 Task: In the  document Nanotechnologyplan.txt change page color to  'Light Brown'. Insert watermark  'Do not copy ' Apply Font Style in watermark Lexend
Action: Mouse moved to (44, 57)
Screenshot: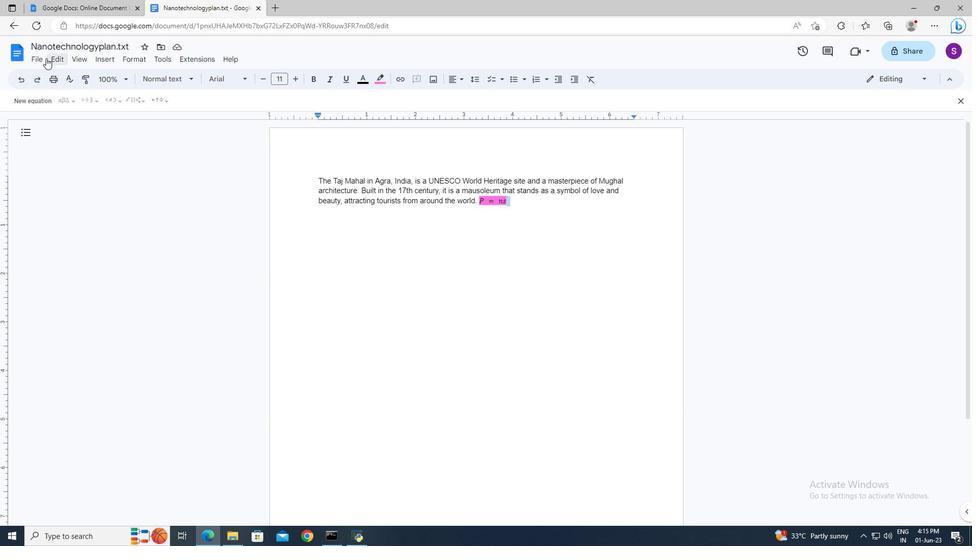 
Action: Mouse pressed left at (44, 57)
Screenshot: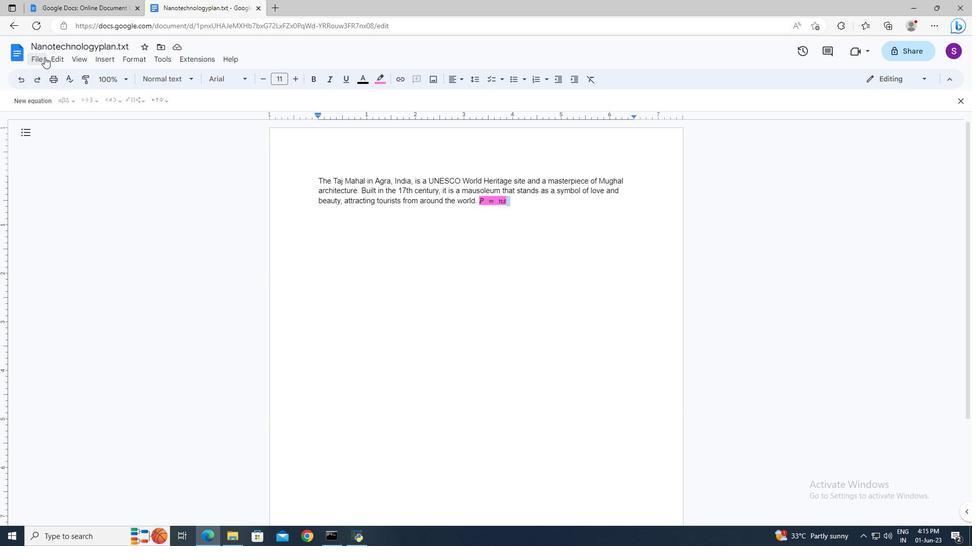 
Action: Mouse moved to (81, 331)
Screenshot: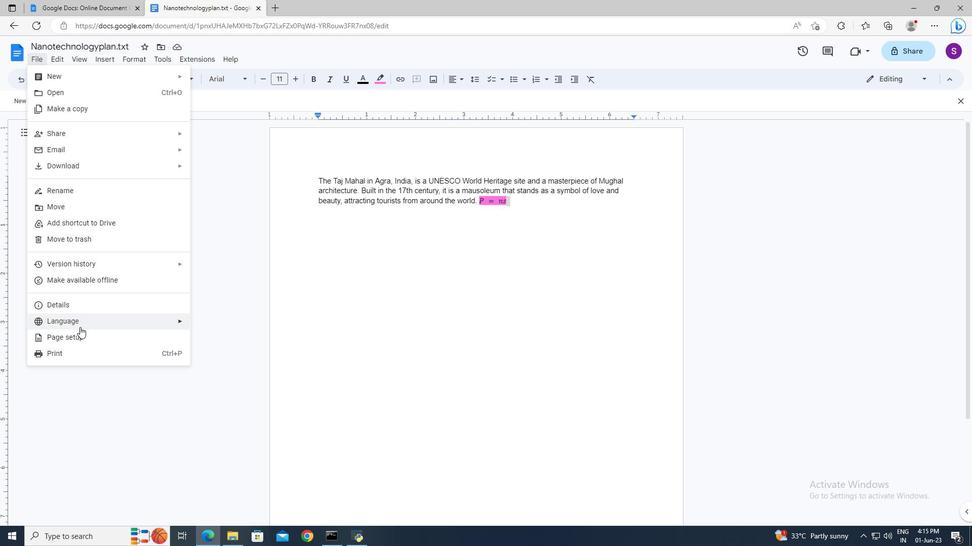 
Action: Mouse pressed left at (81, 331)
Screenshot: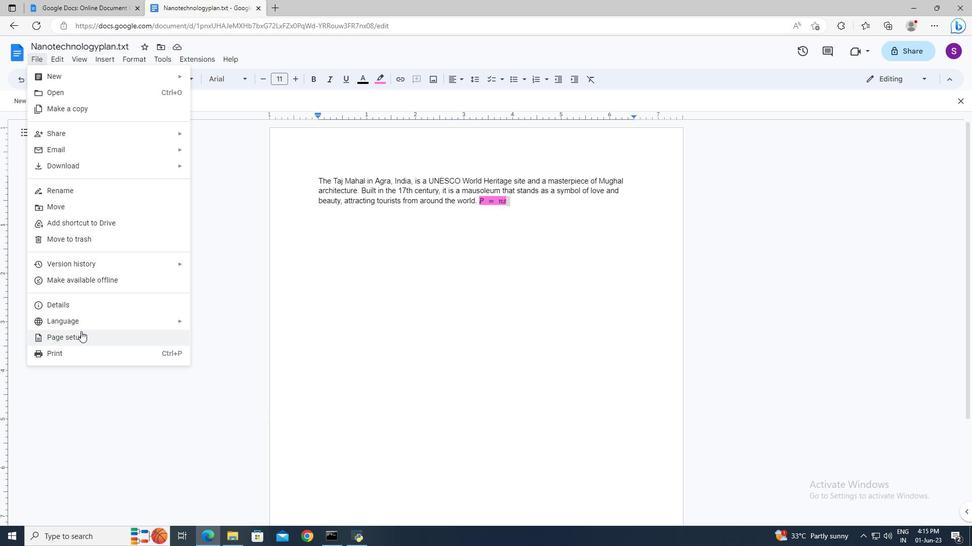 
Action: Mouse moved to (404, 233)
Screenshot: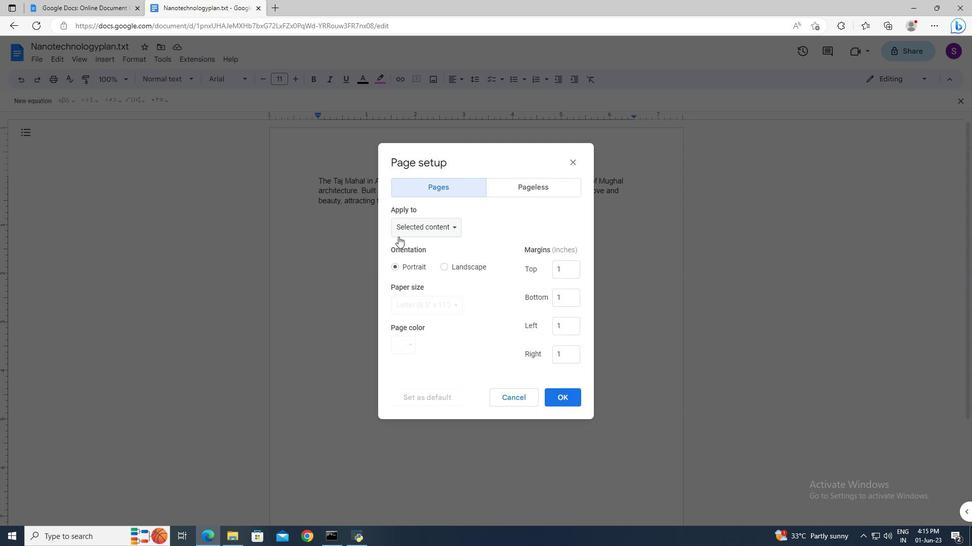 
Action: Mouse pressed left at (404, 233)
Screenshot: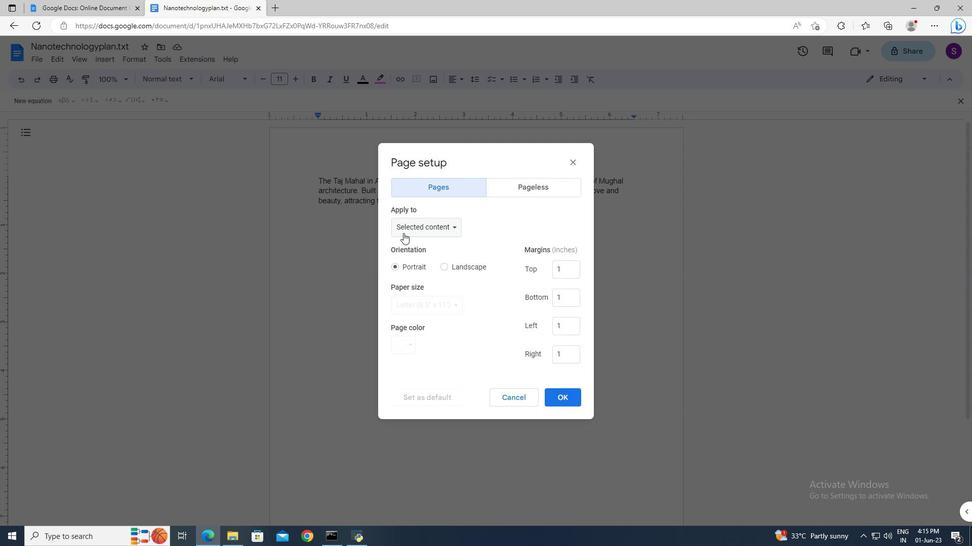 
Action: Mouse moved to (410, 213)
Screenshot: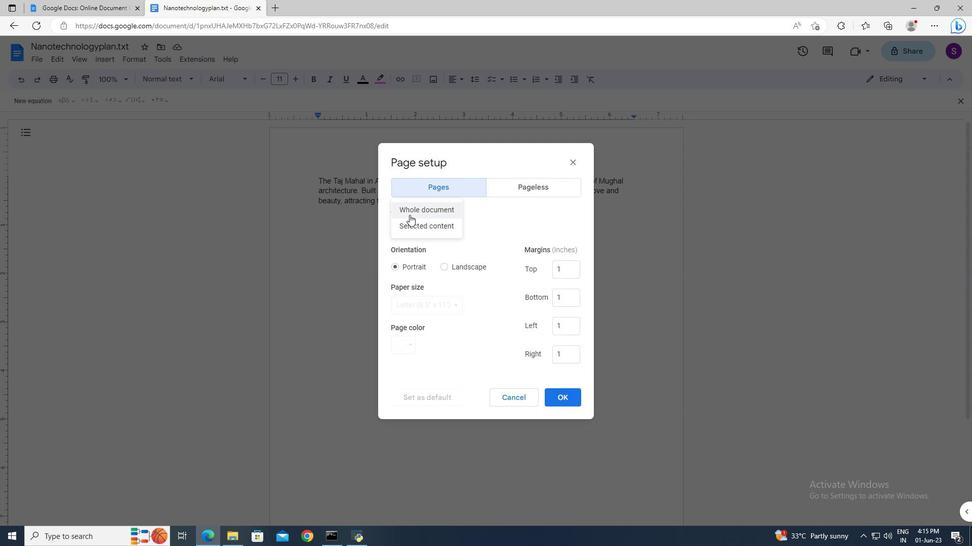 
Action: Mouse pressed left at (410, 213)
Screenshot: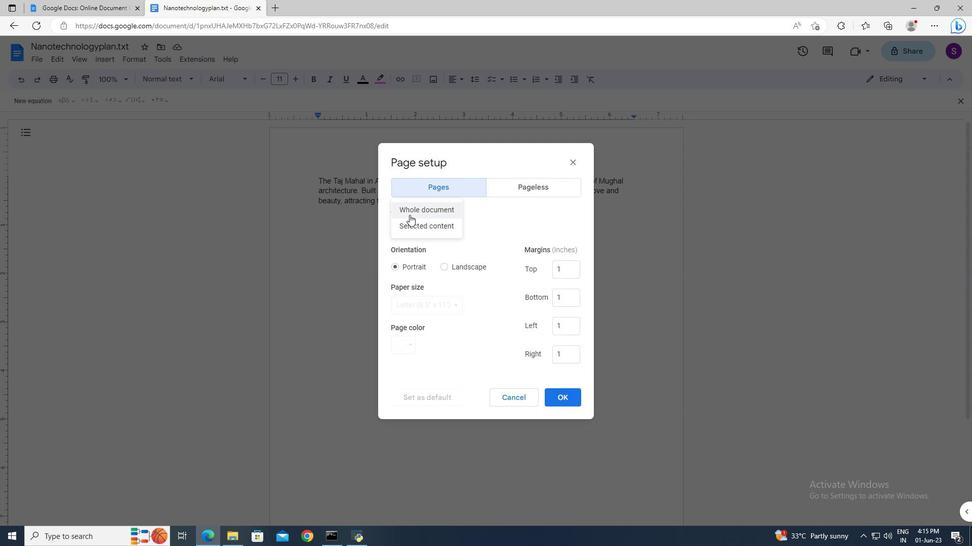 
Action: Mouse moved to (413, 337)
Screenshot: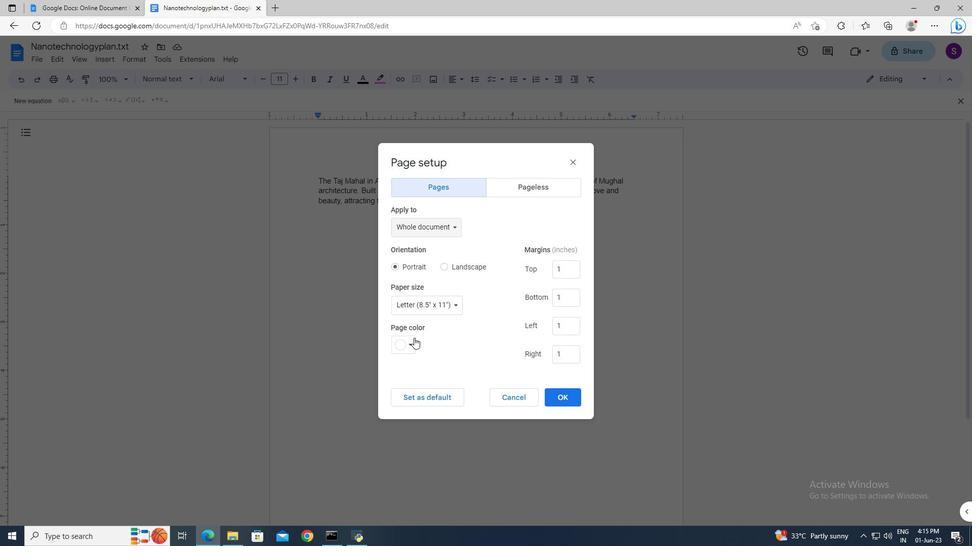 
Action: Mouse pressed left at (413, 337)
Screenshot: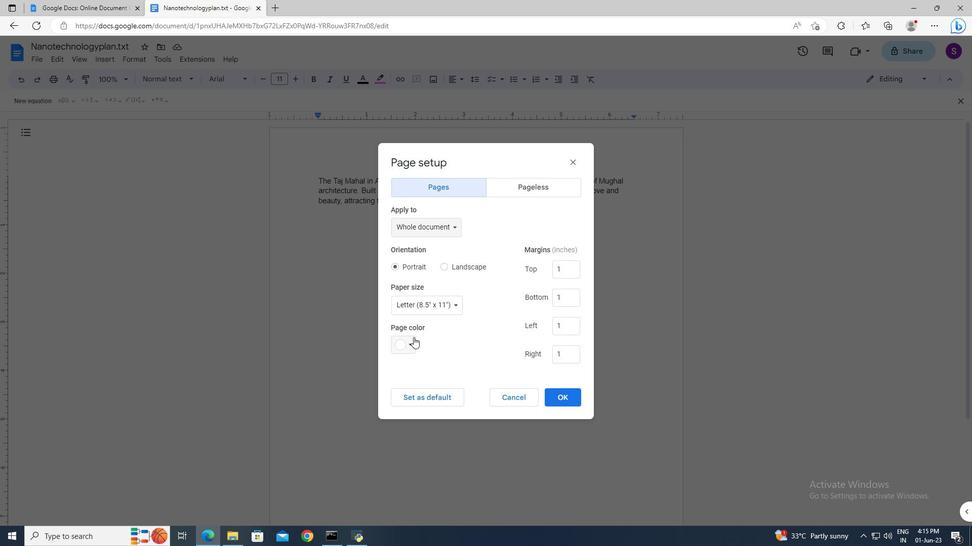 
Action: Mouse moved to (423, 429)
Screenshot: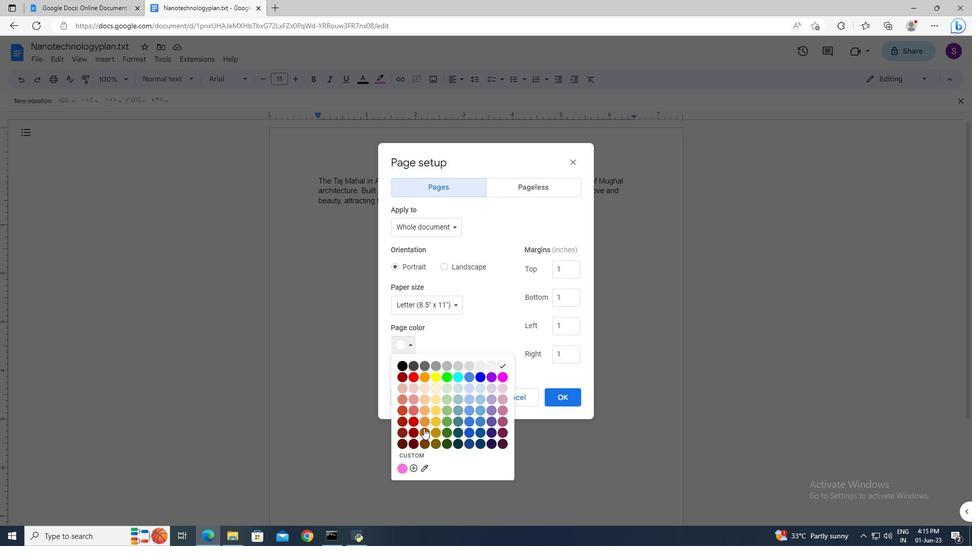 
Action: Mouse pressed left at (423, 429)
Screenshot: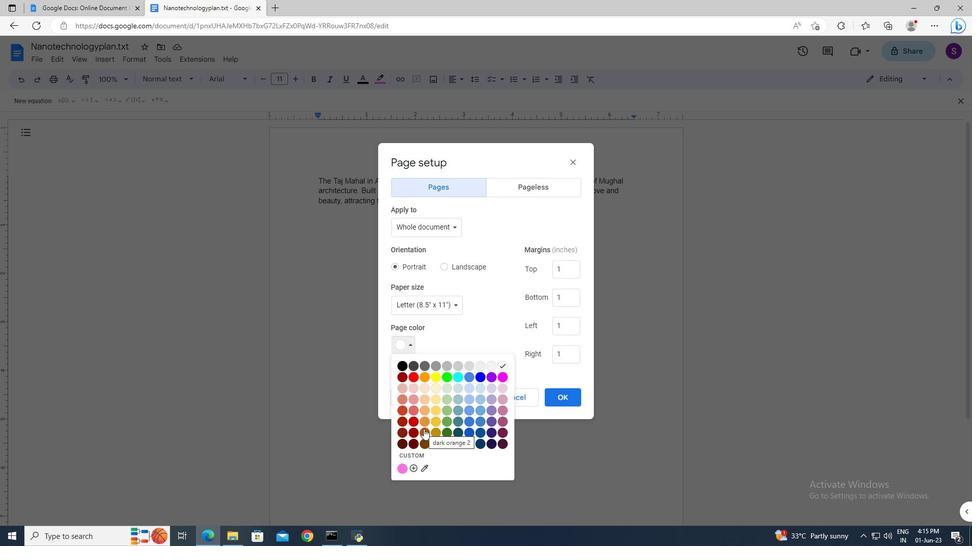 
Action: Mouse moved to (559, 396)
Screenshot: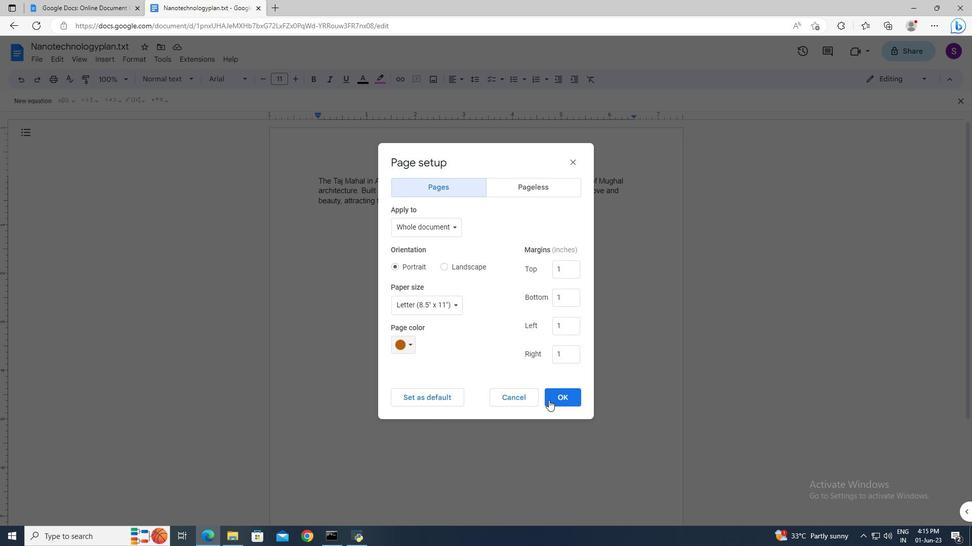 
Action: Mouse pressed left at (559, 396)
Screenshot: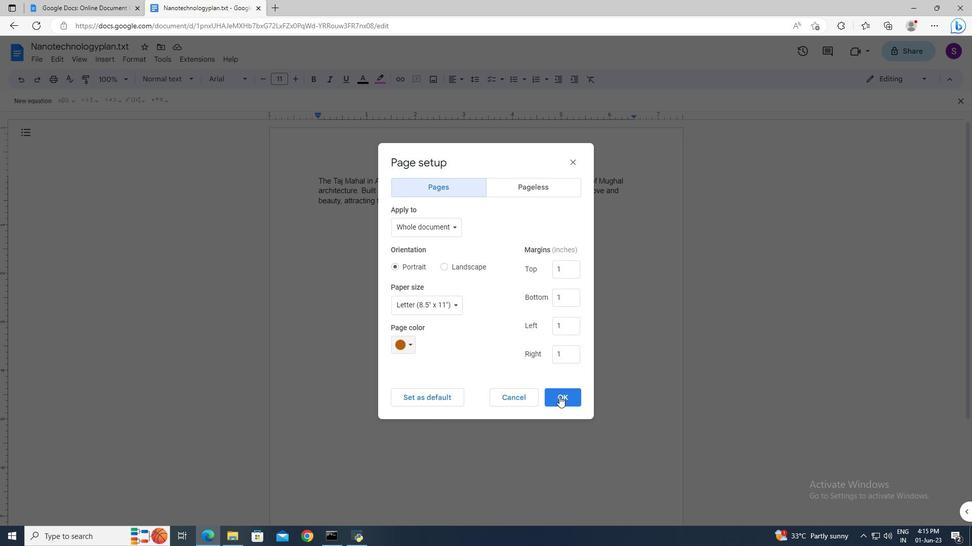 
Action: Mouse moved to (463, 310)
Screenshot: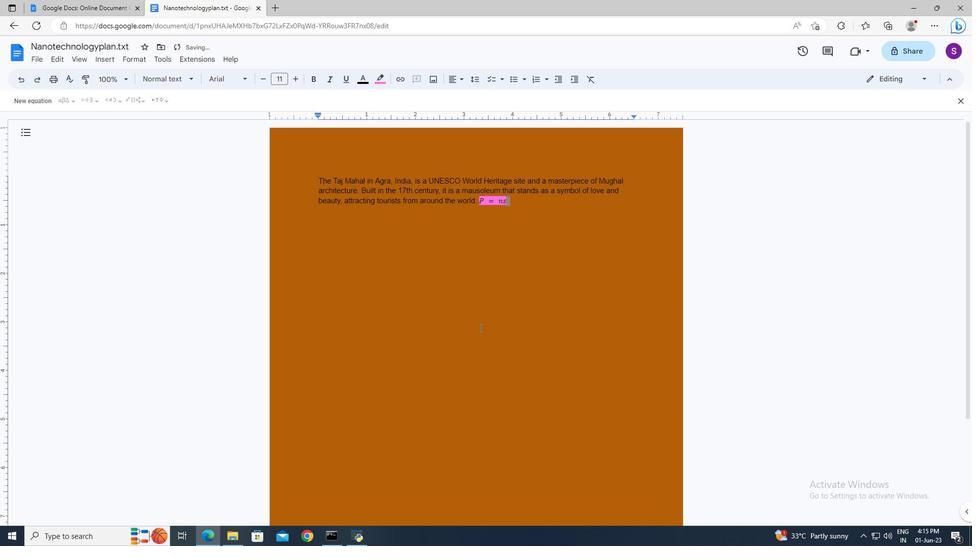 
Action: Mouse pressed left at (463, 310)
Screenshot: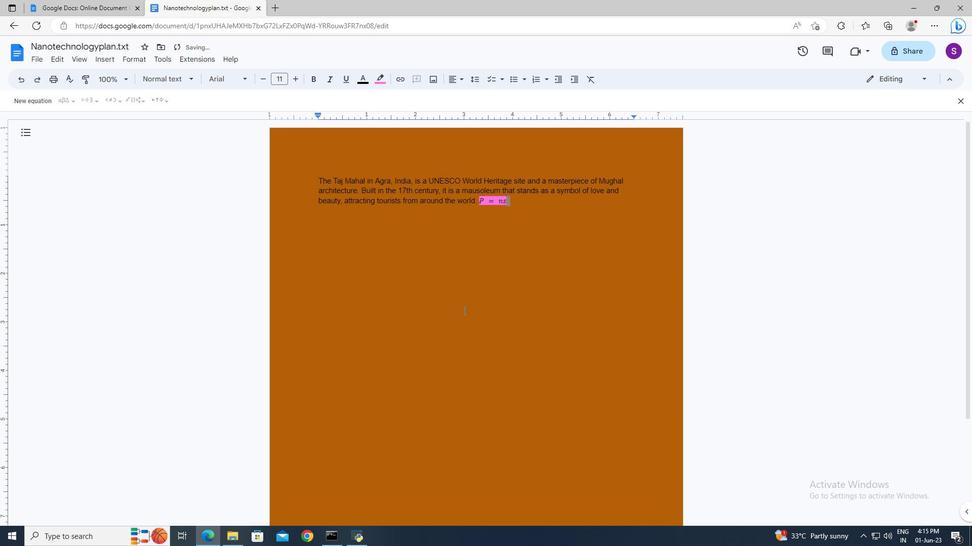 
Action: Mouse moved to (112, 61)
Screenshot: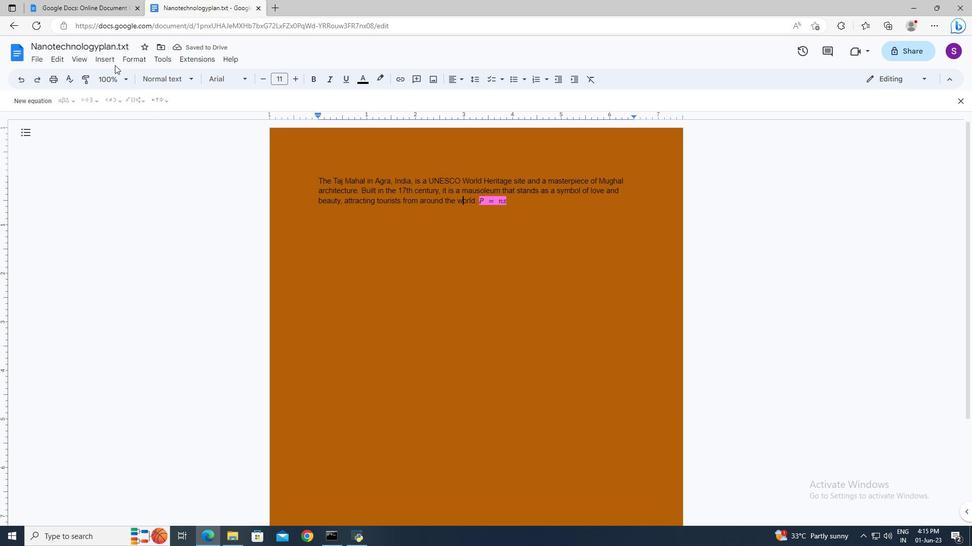 
Action: Mouse pressed left at (112, 61)
Screenshot: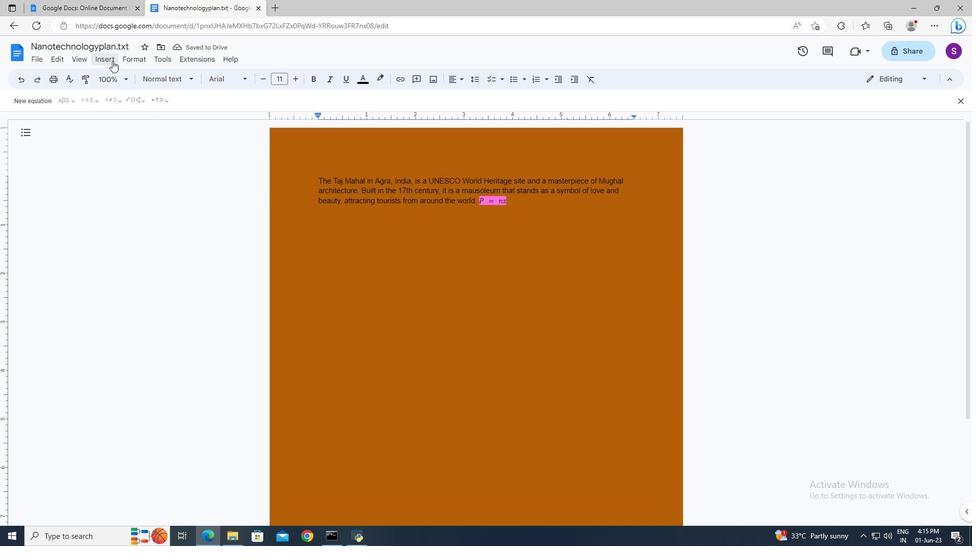 
Action: Mouse moved to (132, 292)
Screenshot: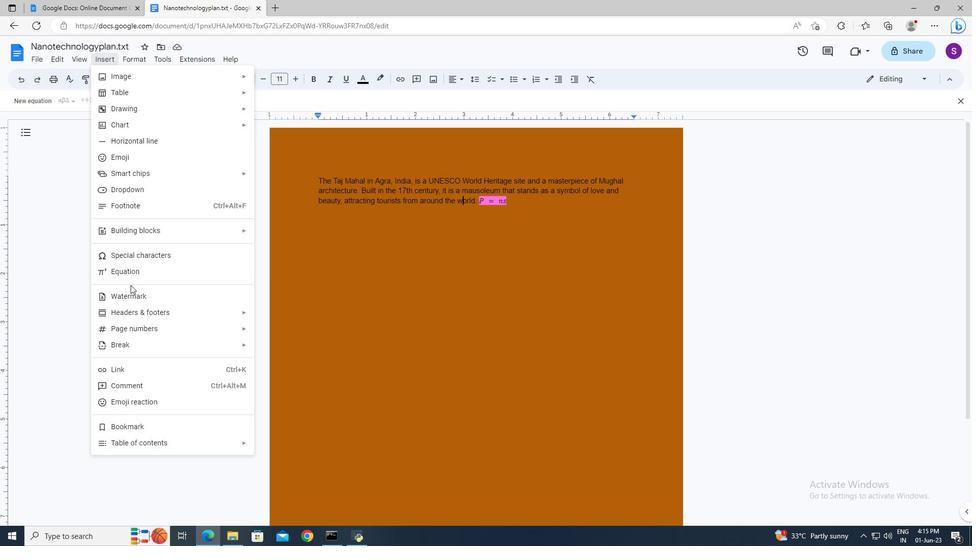 
Action: Mouse pressed left at (132, 292)
Screenshot: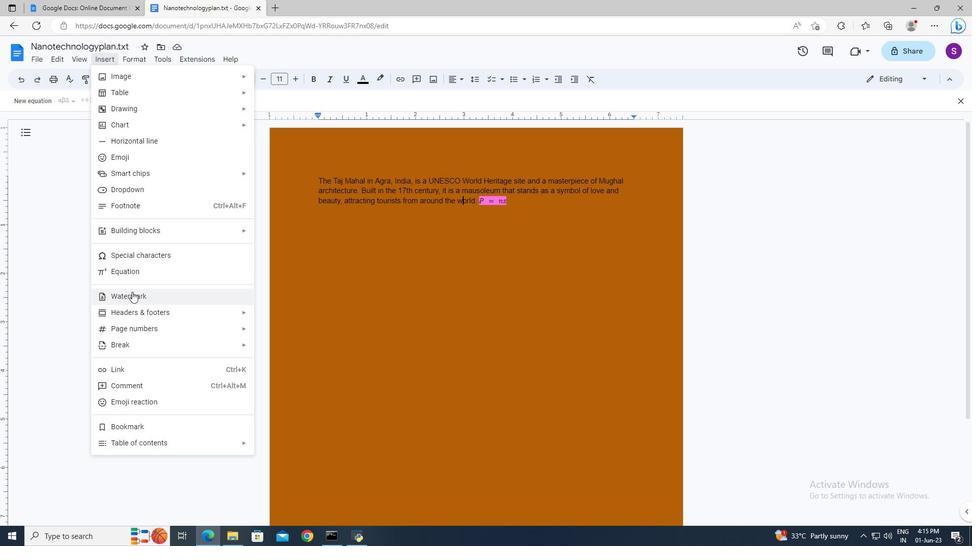 
Action: Mouse moved to (931, 104)
Screenshot: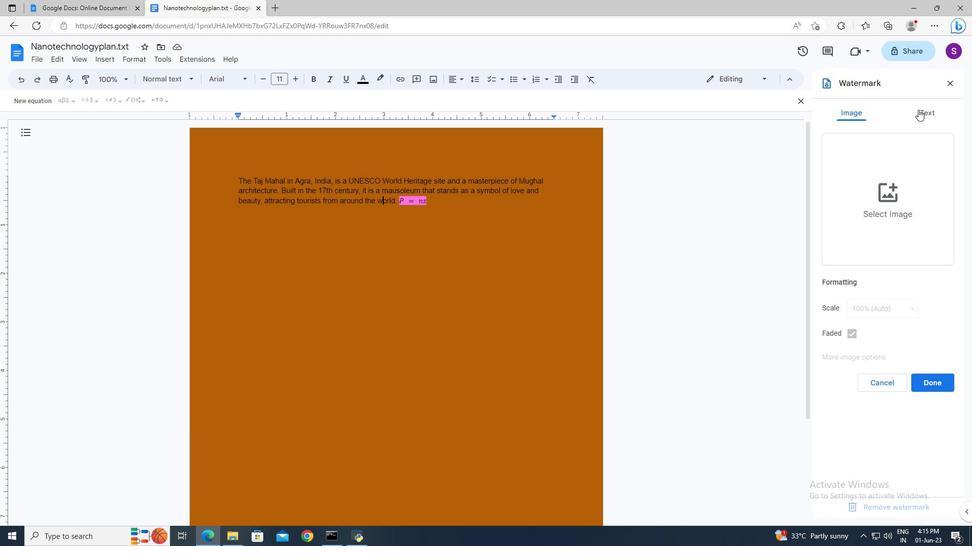
Action: Mouse pressed left at (931, 104)
Screenshot: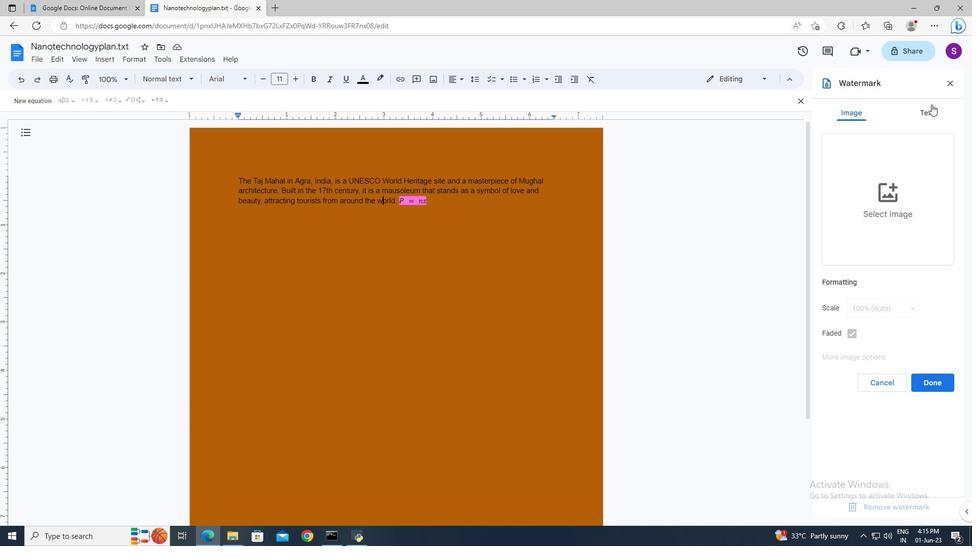 
Action: Mouse moved to (886, 145)
Screenshot: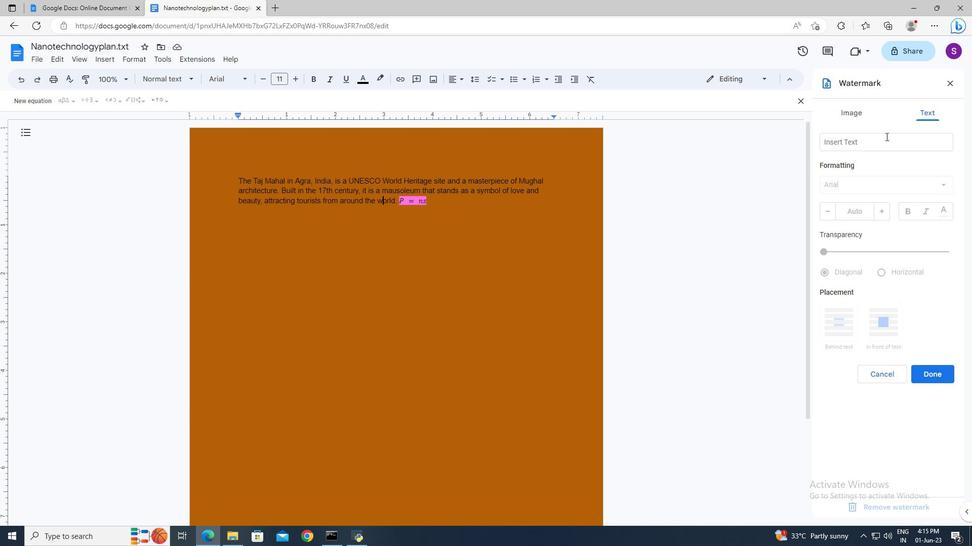 
Action: Mouse pressed left at (886, 145)
Screenshot: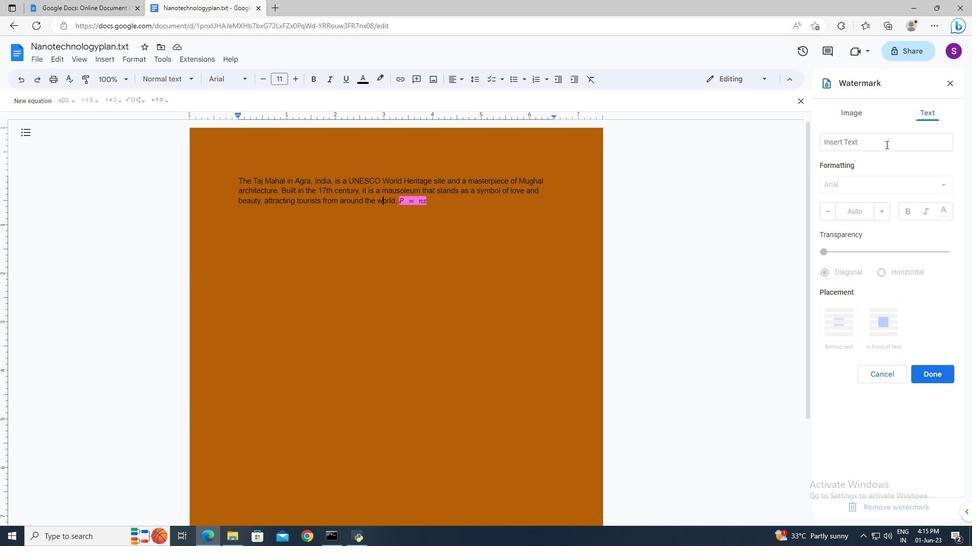 
Action: Key pressed <Key.shift>Do<Key.space>not<Key.space>copy<Key.enter>
Screenshot: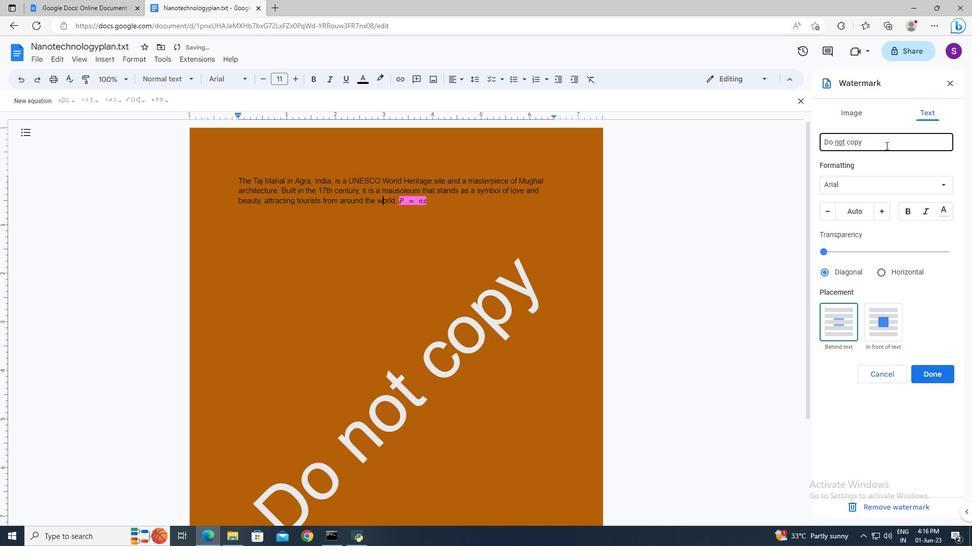 
Action: Mouse moved to (892, 179)
Screenshot: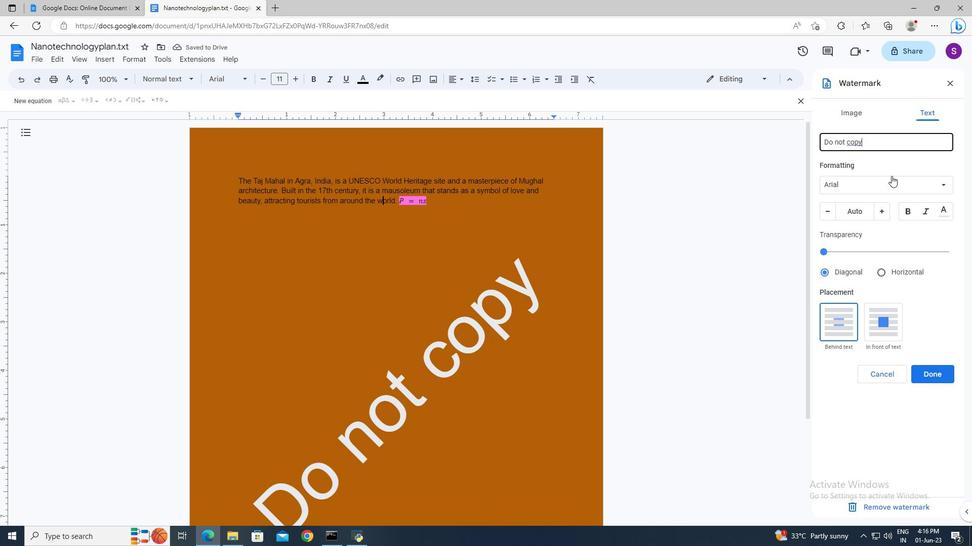 
Action: Mouse pressed left at (892, 179)
Screenshot: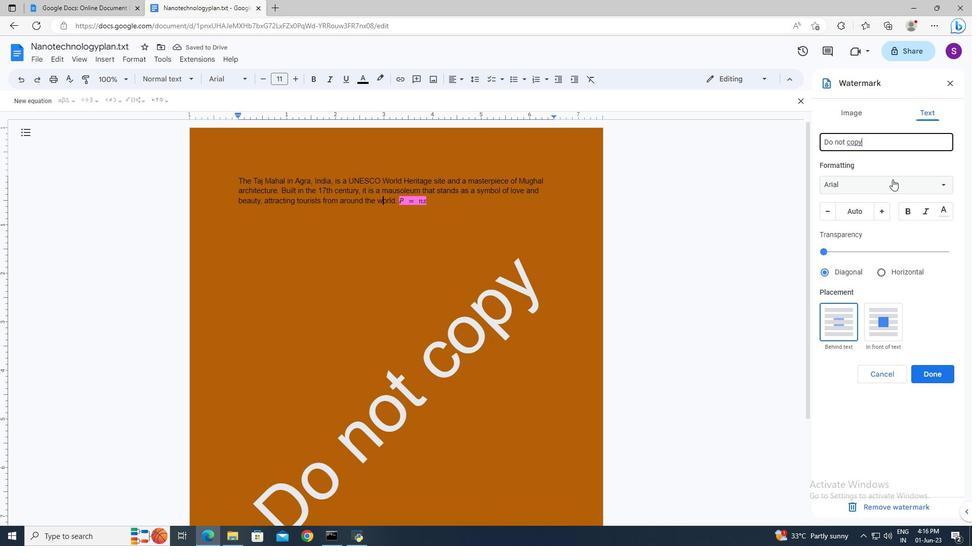 
Action: Mouse moved to (868, 365)
Screenshot: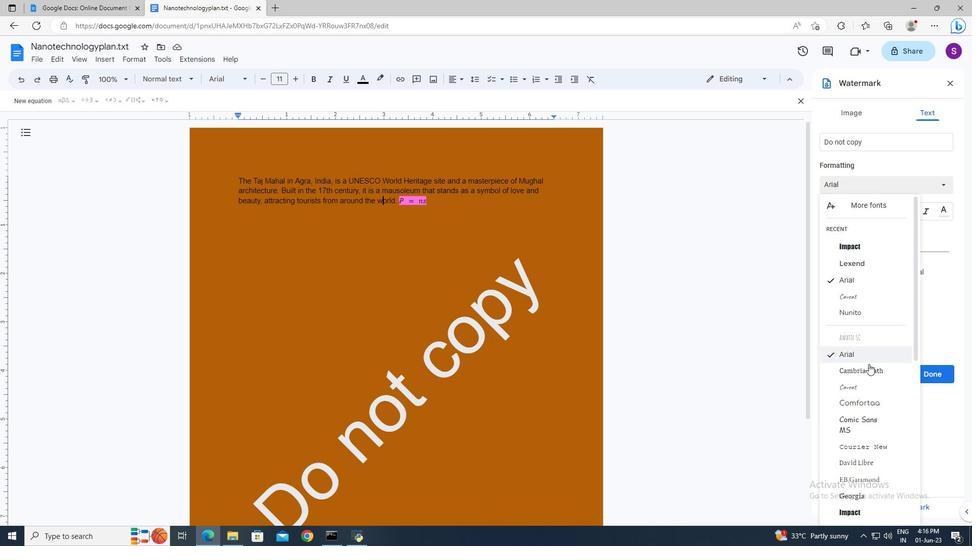 
Action: Mouse scrolled (868, 365) with delta (0, 0)
Screenshot: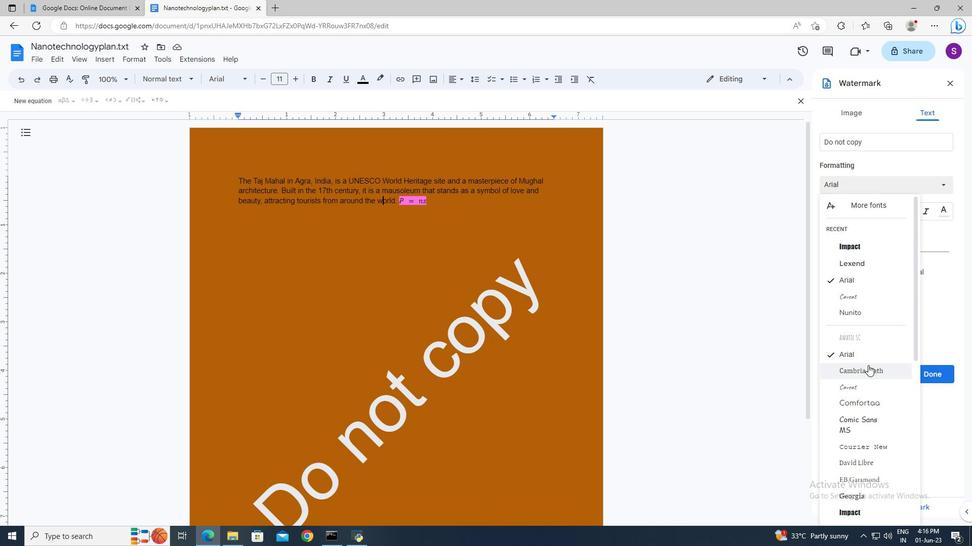 
Action: Mouse scrolled (868, 365) with delta (0, 0)
Screenshot: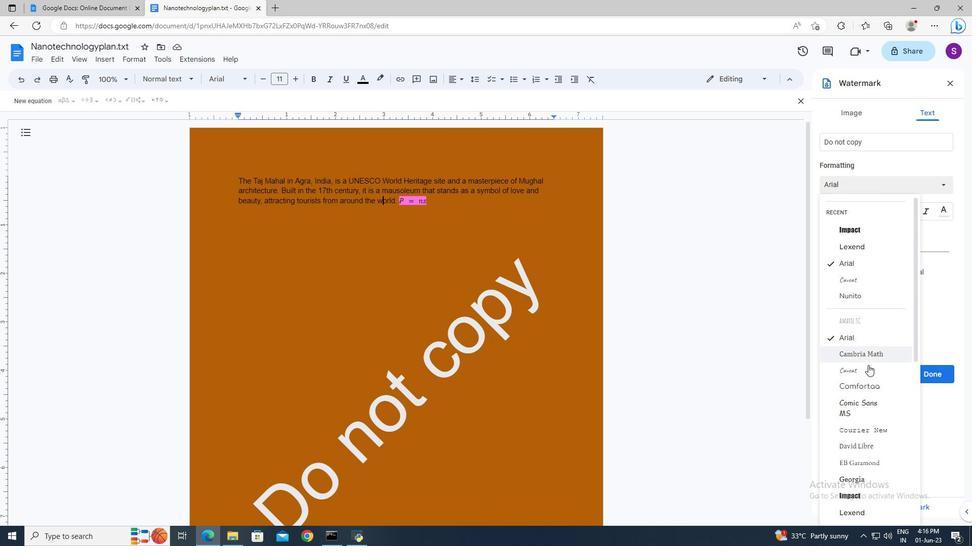
Action: Mouse moved to (859, 425)
Screenshot: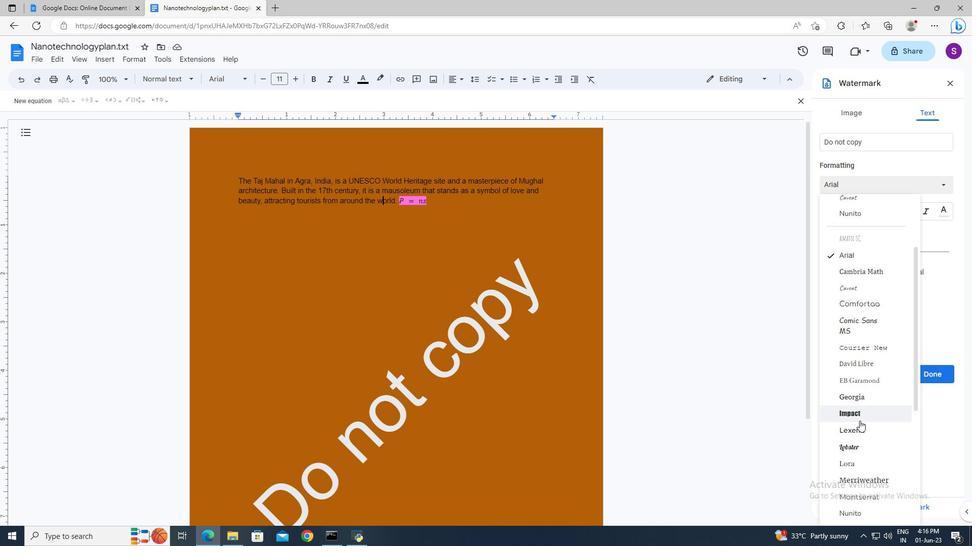 
Action: Mouse pressed left at (859, 425)
Screenshot: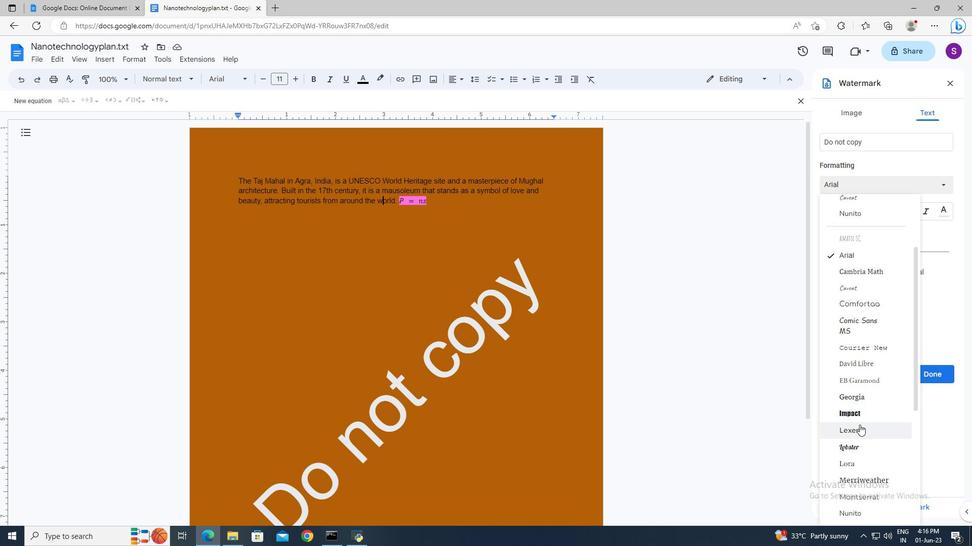 
Action: Mouse moved to (916, 373)
Screenshot: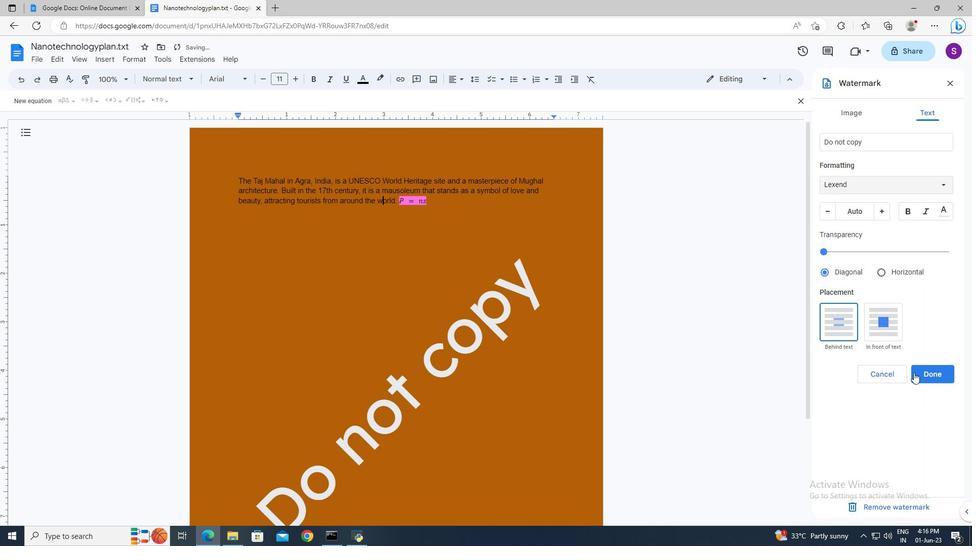 
Action: Mouse pressed left at (916, 373)
Screenshot: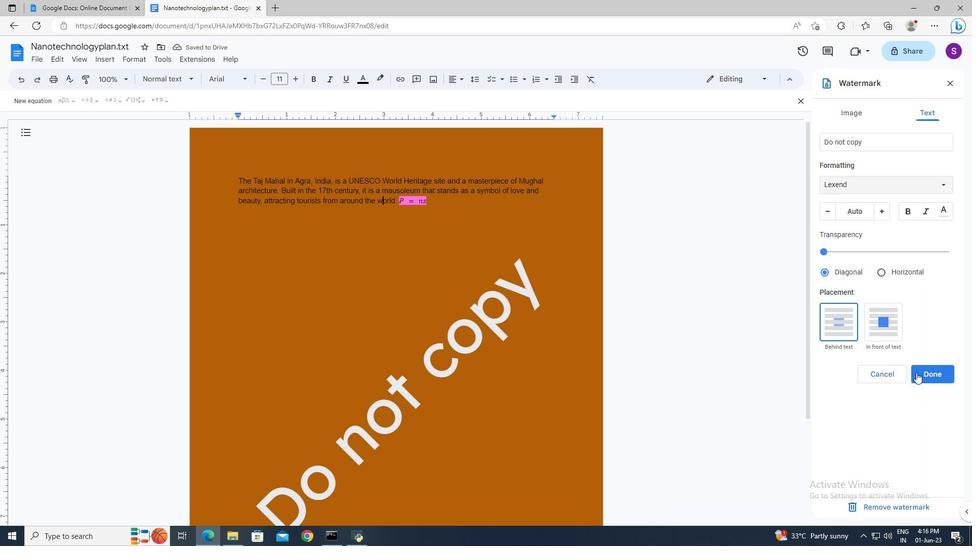 
